 Task: Create Card Influencer Outreach Campaign in Board Task Management to Workspace Brand Strategy. Create Card Strategic Planning Review in Board Customer Success Management to Workspace Brand Strategy. Create Card Affiliate Marketing Campaign in Board Sales Funnel Optimization and Management to Workspace Brand Strategy
Action: Mouse moved to (113, 307)
Screenshot: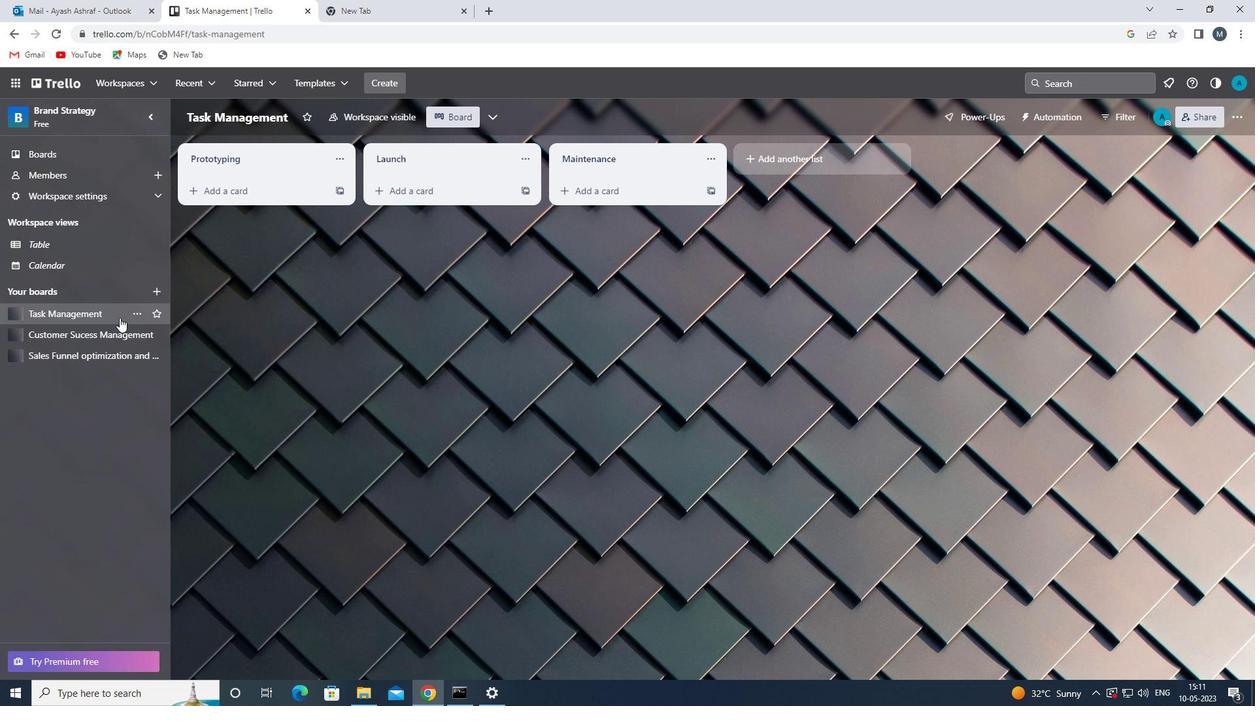 
Action: Mouse pressed left at (113, 307)
Screenshot: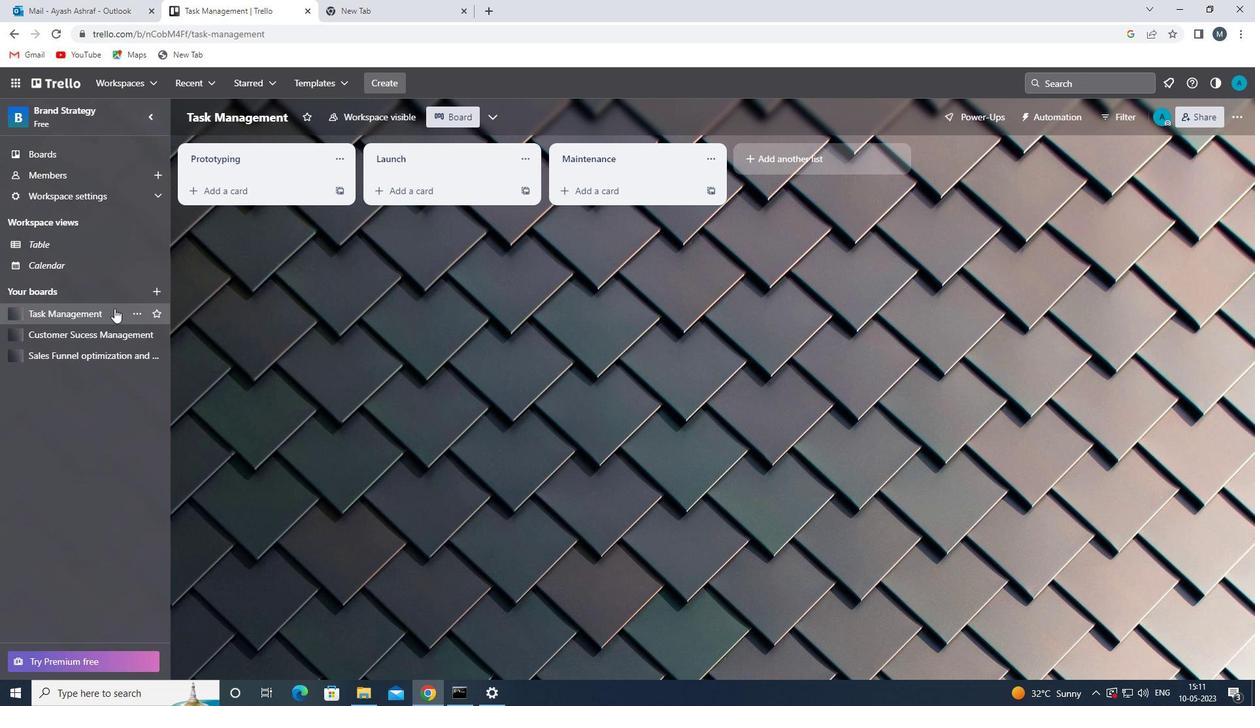 
Action: Mouse moved to (221, 189)
Screenshot: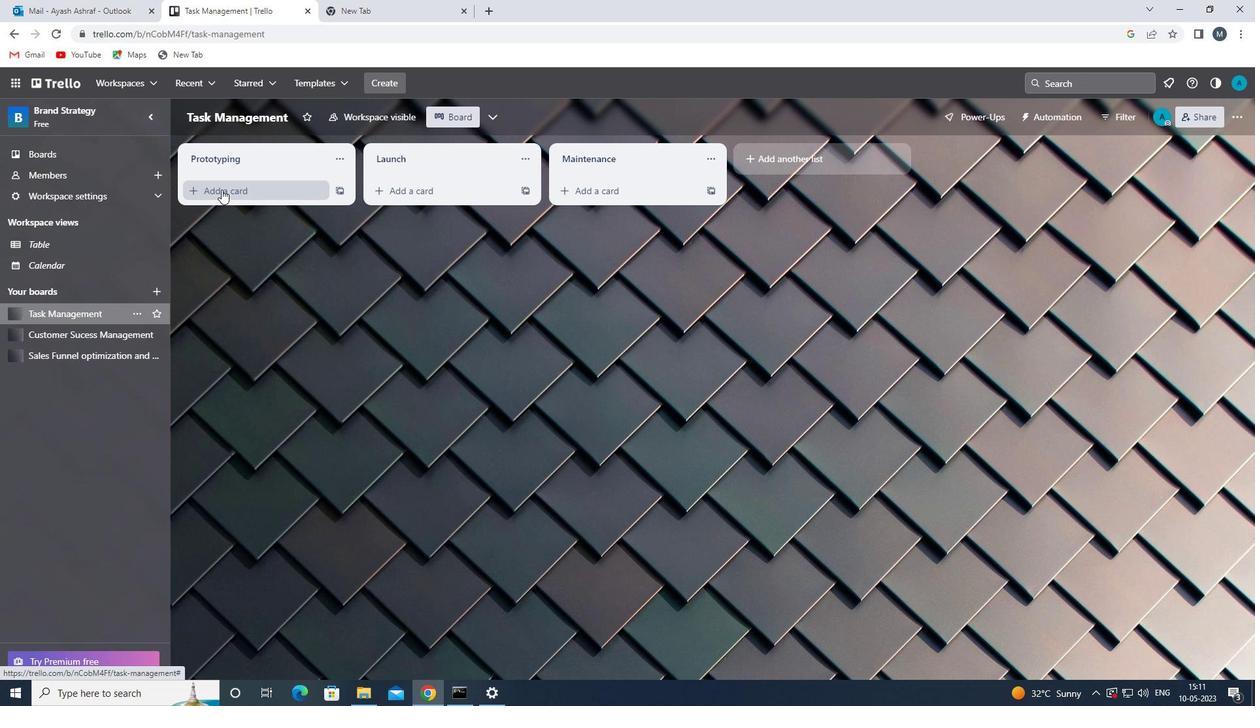 
Action: Mouse pressed left at (221, 189)
Screenshot: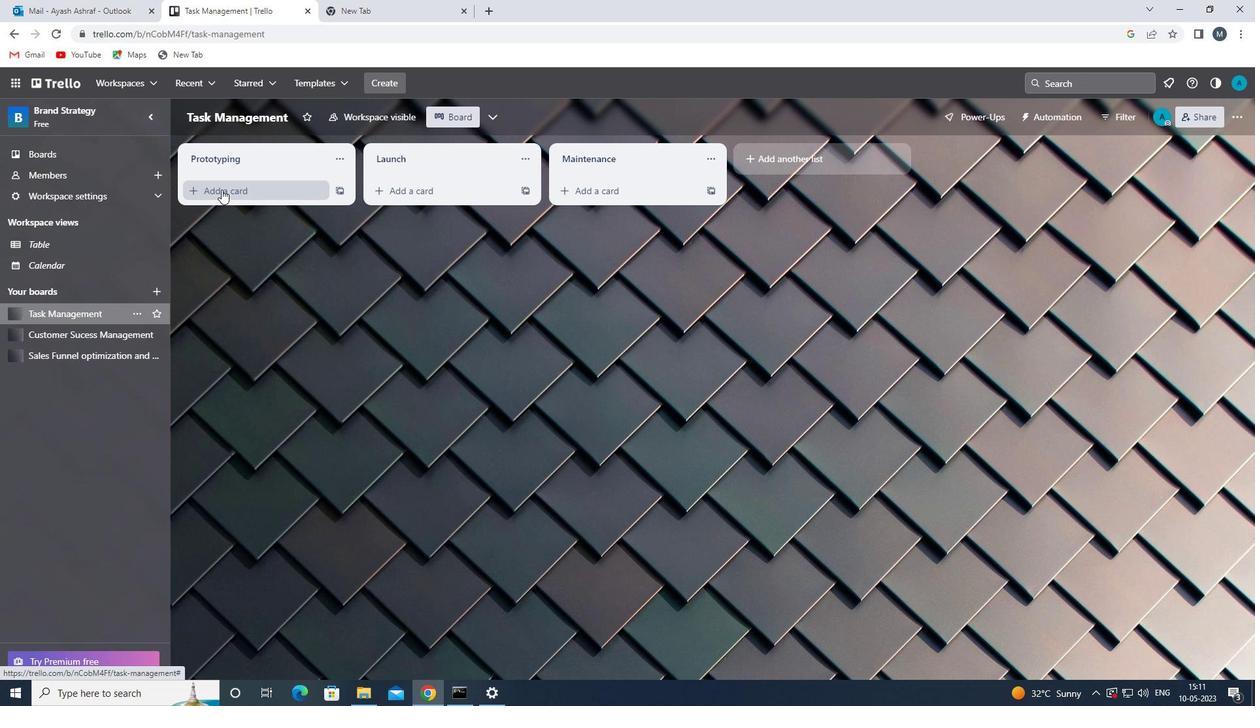 
Action: Mouse moved to (225, 188)
Screenshot: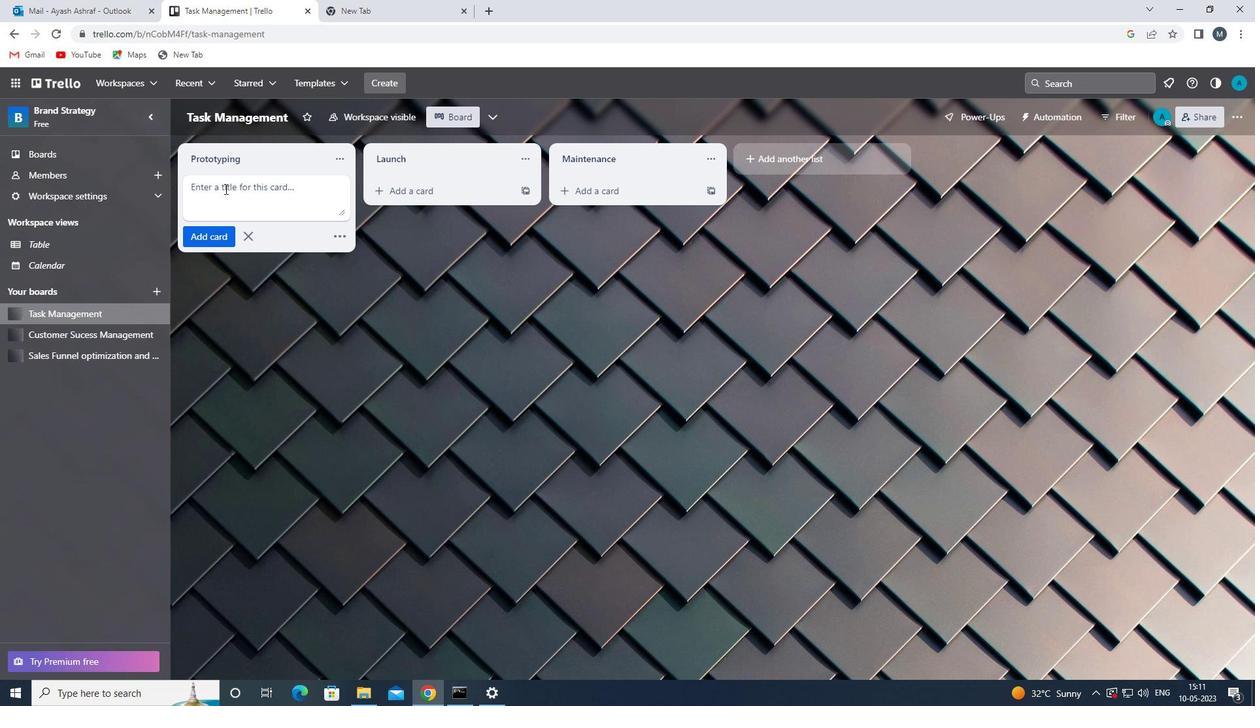 
Action: Key pressed <Key.shift>INFLUENCER<Key.space><Key.shift>OUTREACH<Key.space><Key.shift>CAMPAIGN<Key.backspace><Key.backspace><Key.backspace><Key.backspace><Key.backspace><Key.backspace><Key.backspace><Key.backspace><Key.backspace><Key.space>CAMPAIGN<Key.space>
Screenshot: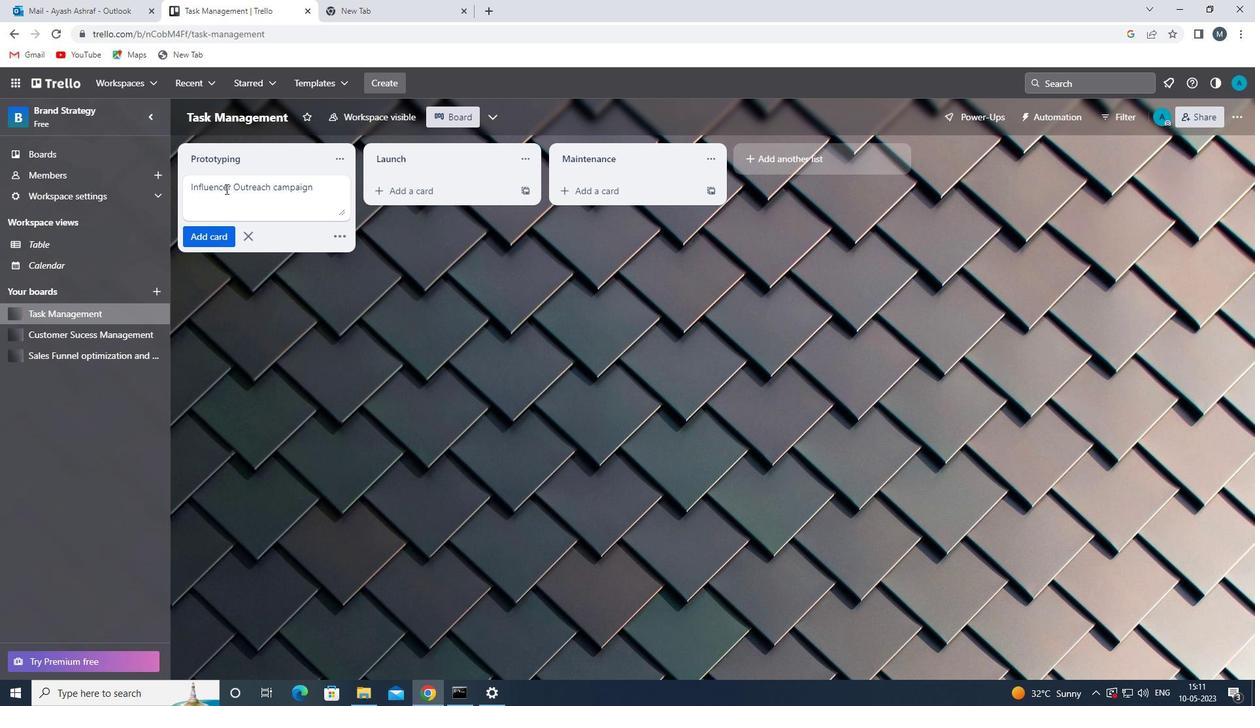
Action: Mouse moved to (215, 238)
Screenshot: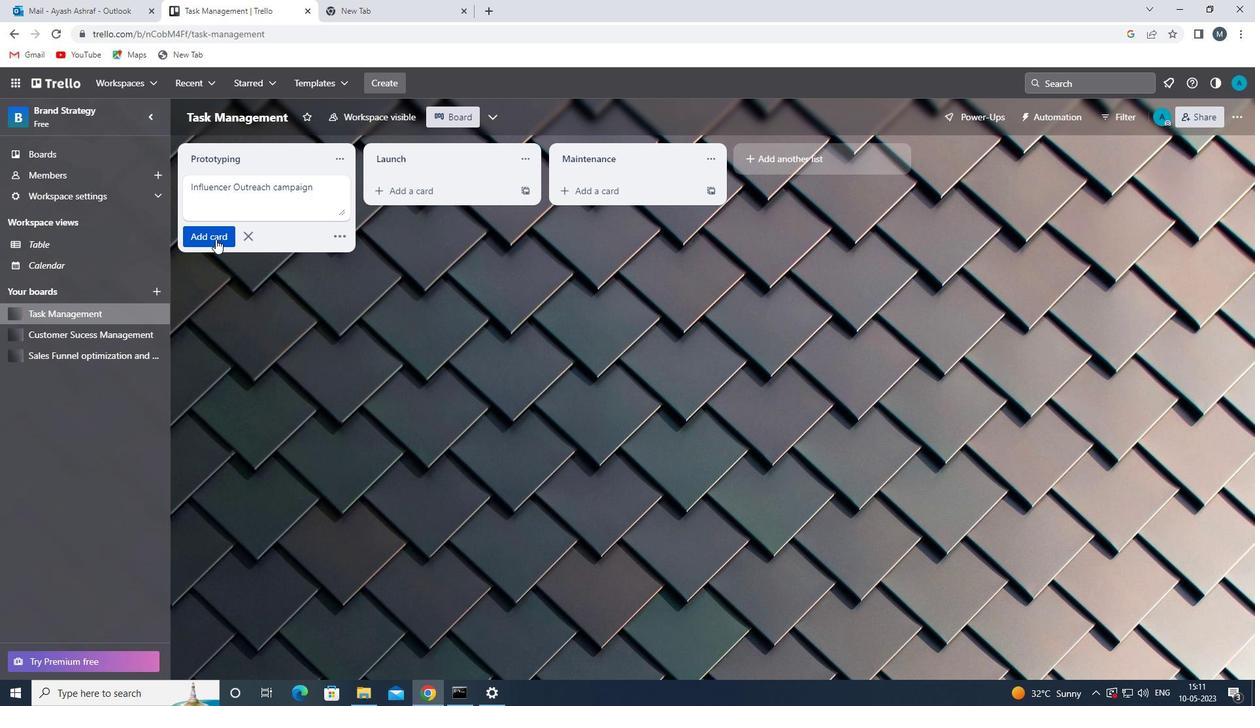 
Action: Mouse pressed left at (215, 238)
Screenshot: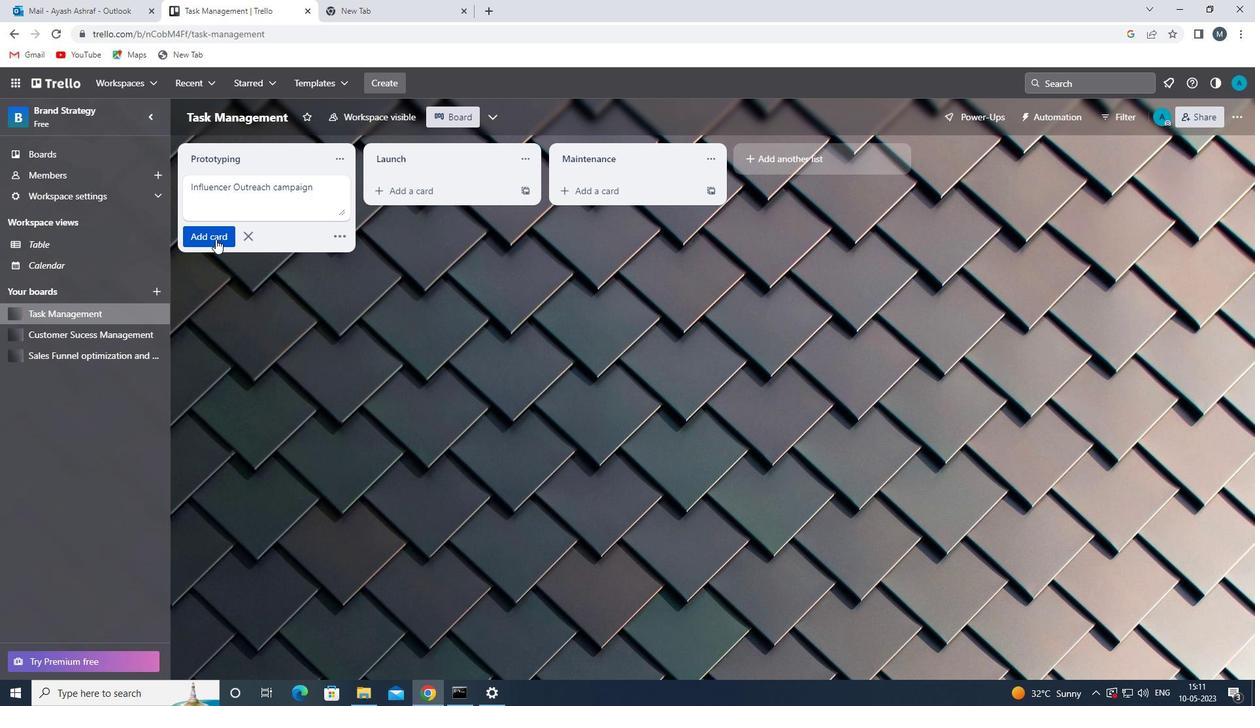 
Action: Mouse moved to (248, 268)
Screenshot: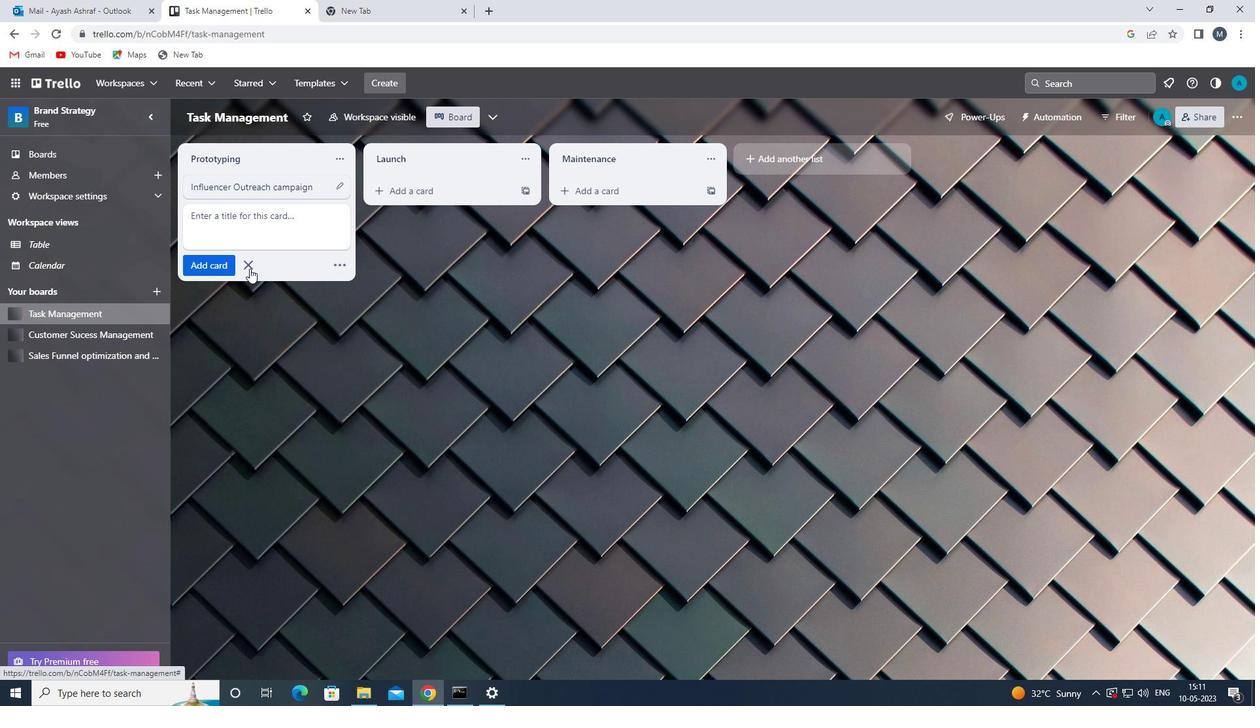 
Action: Mouse pressed left at (248, 268)
Screenshot: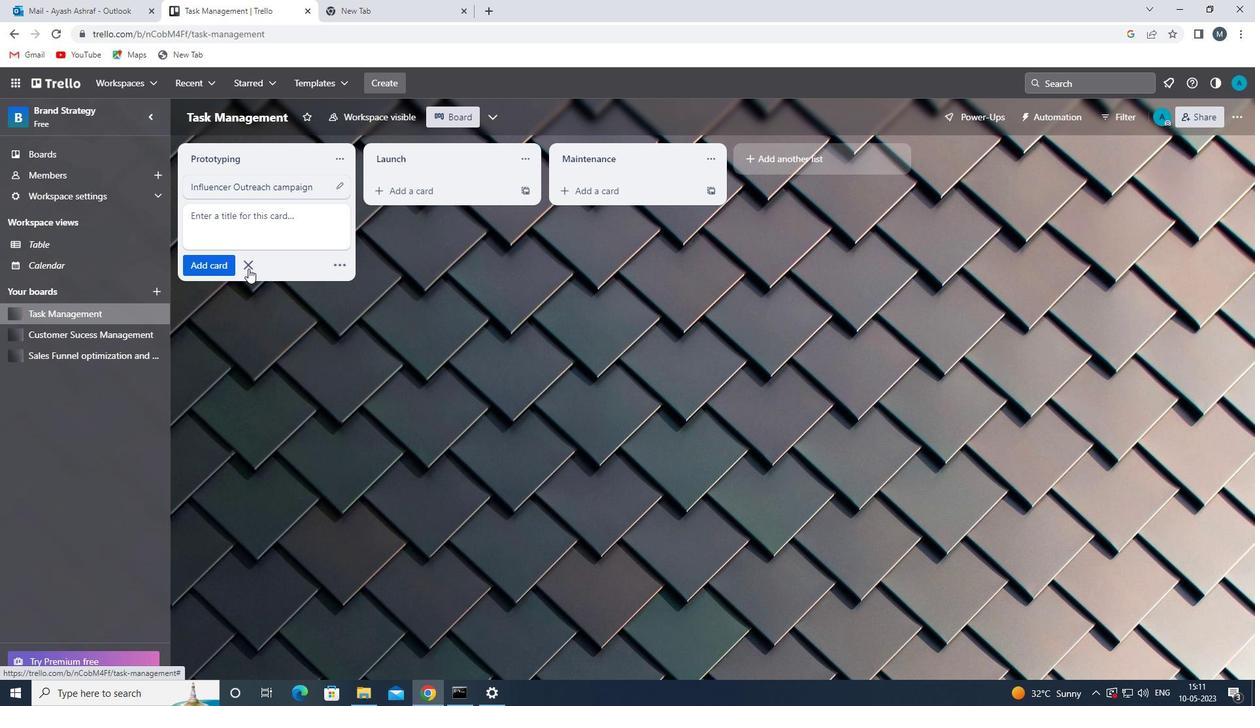 
Action: Mouse moved to (103, 336)
Screenshot: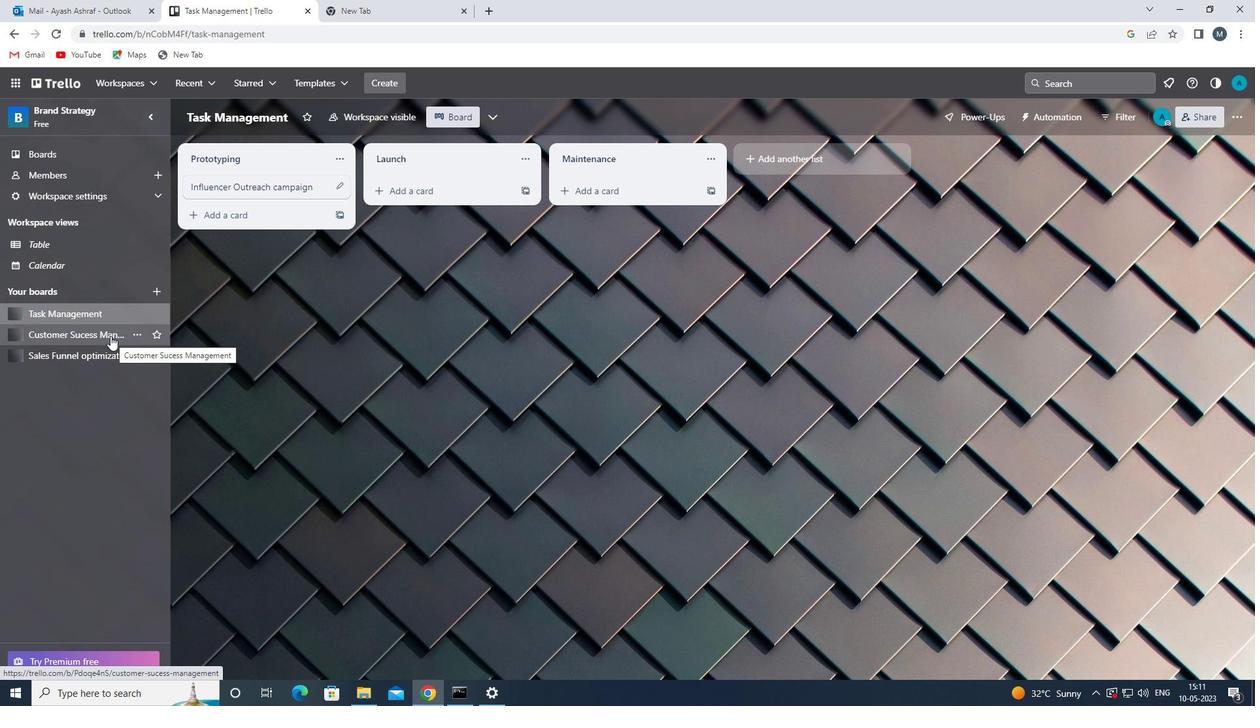 
Action: Mouse pressed left at (103, 336)
Screenshot: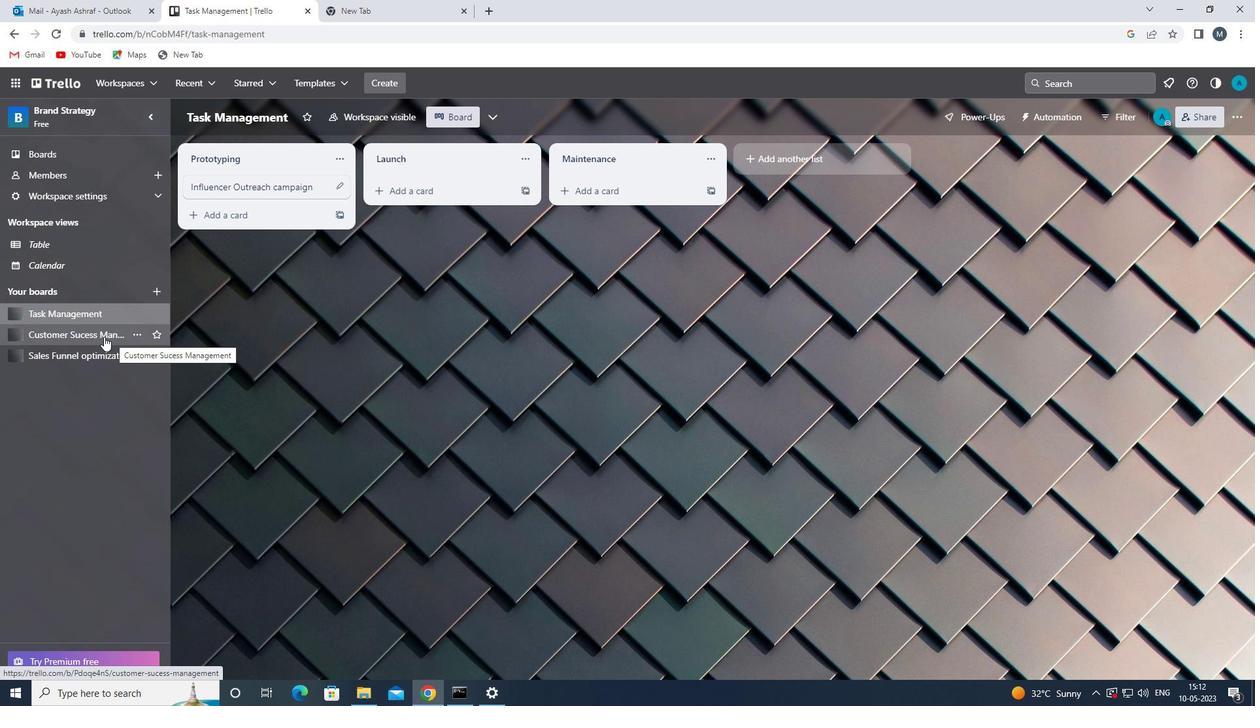 
Action: Mouse moved to (236, 192)
Screenshot: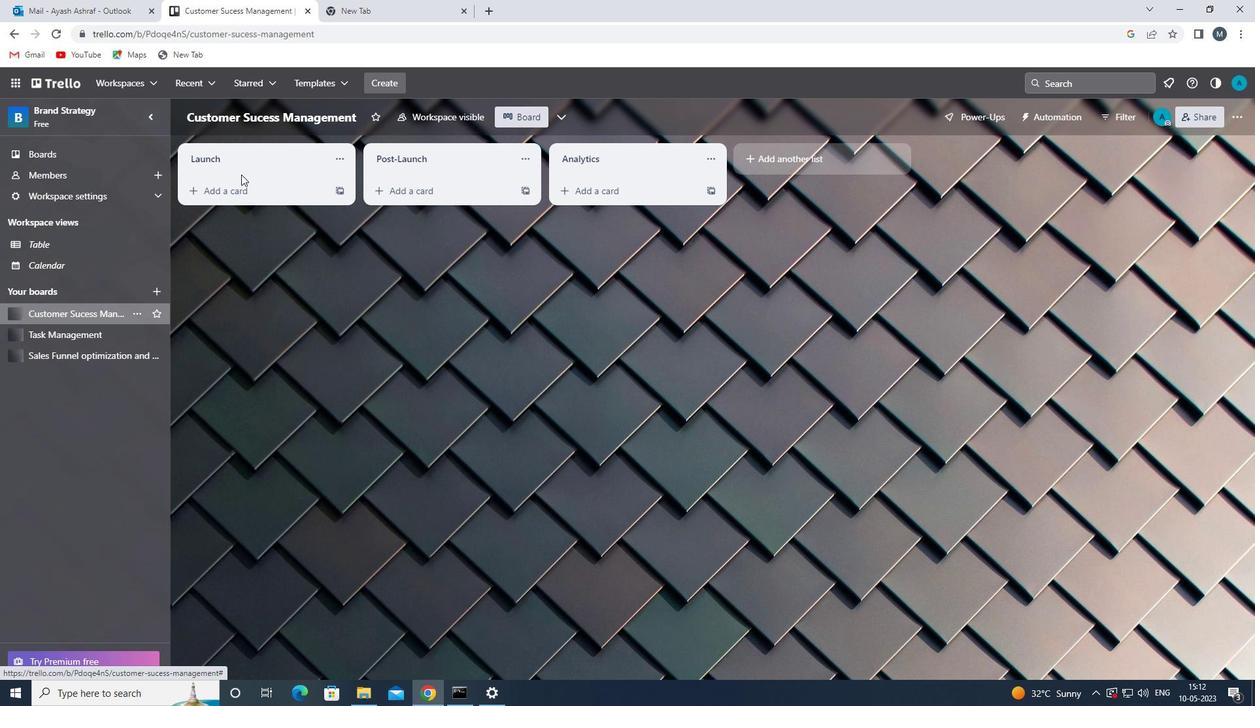 
Action: Mouse pressed left at (236, 192)
Screenshot: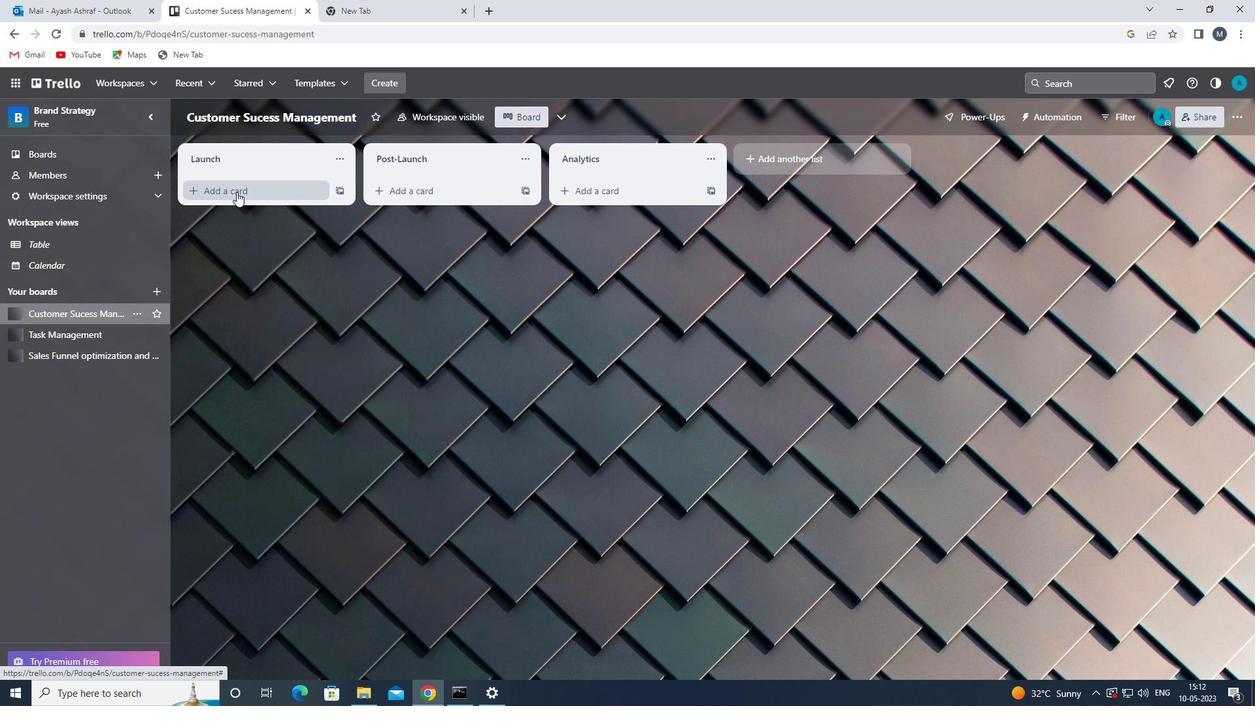 
Action: Mouse moved to (233, 202)
Screenshot: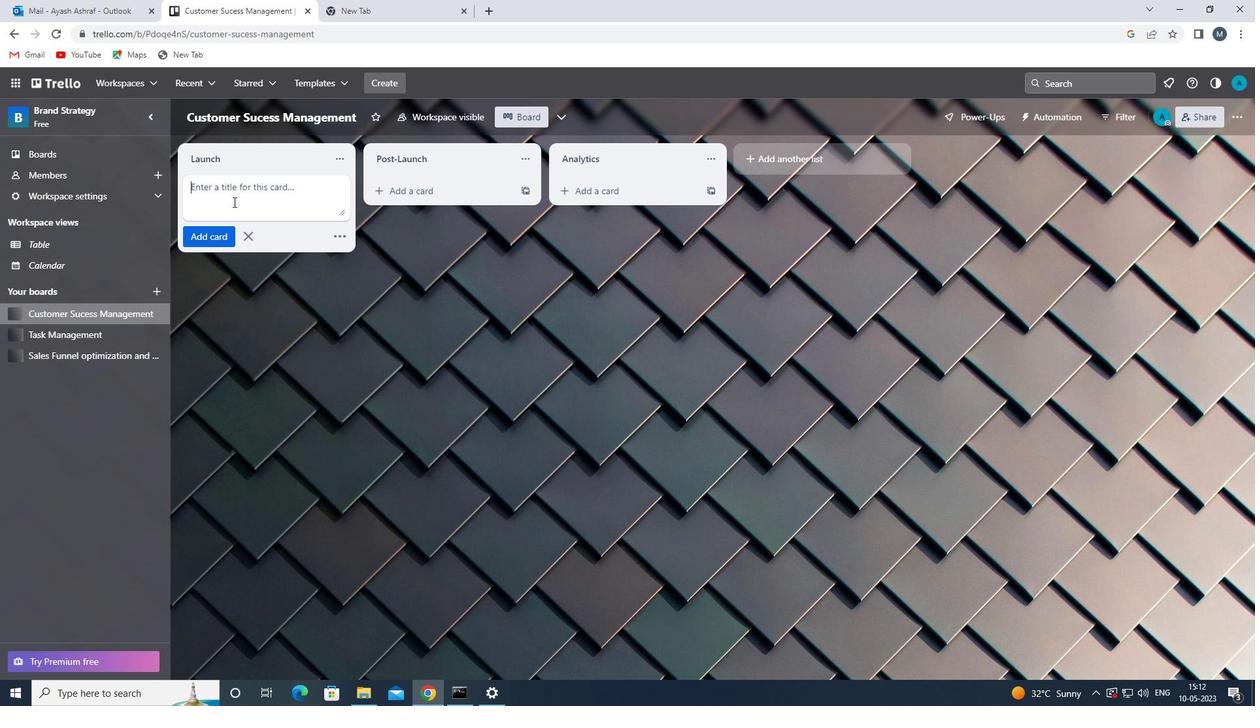 
Action: Mouse pressed left at (233, 202)
Screenshot: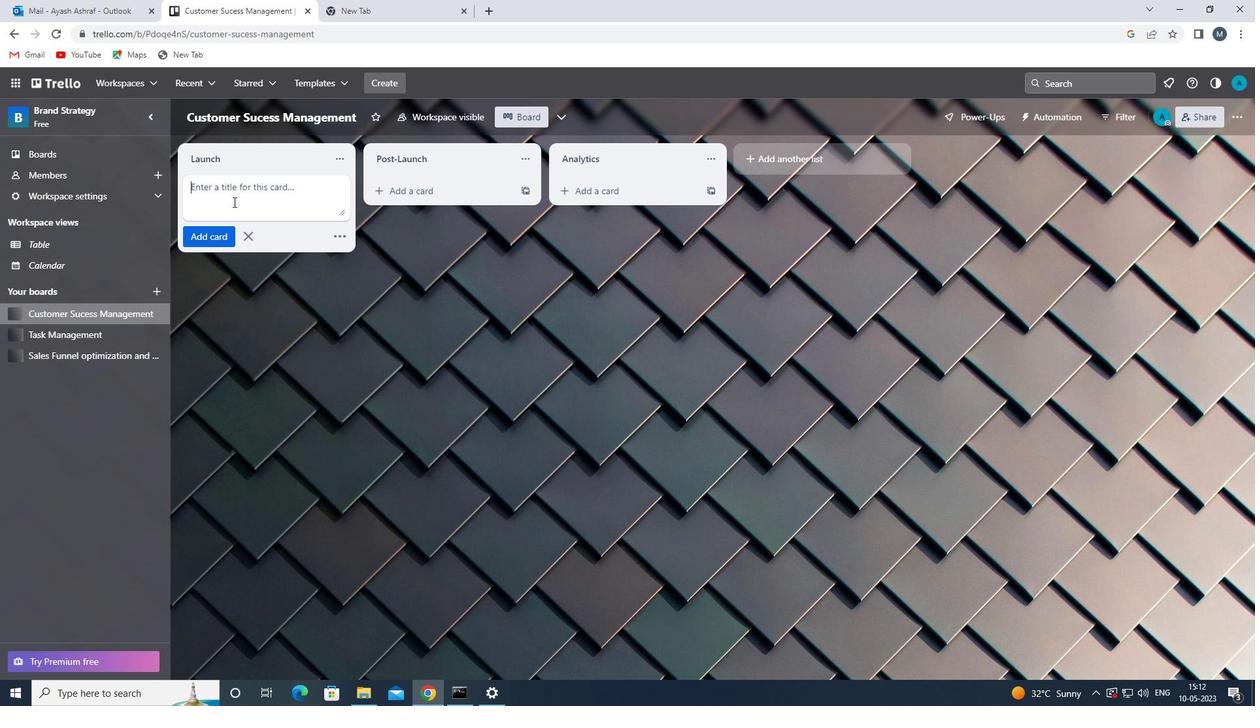 
Action: Mouse moved to (233, 202)
Screenshot: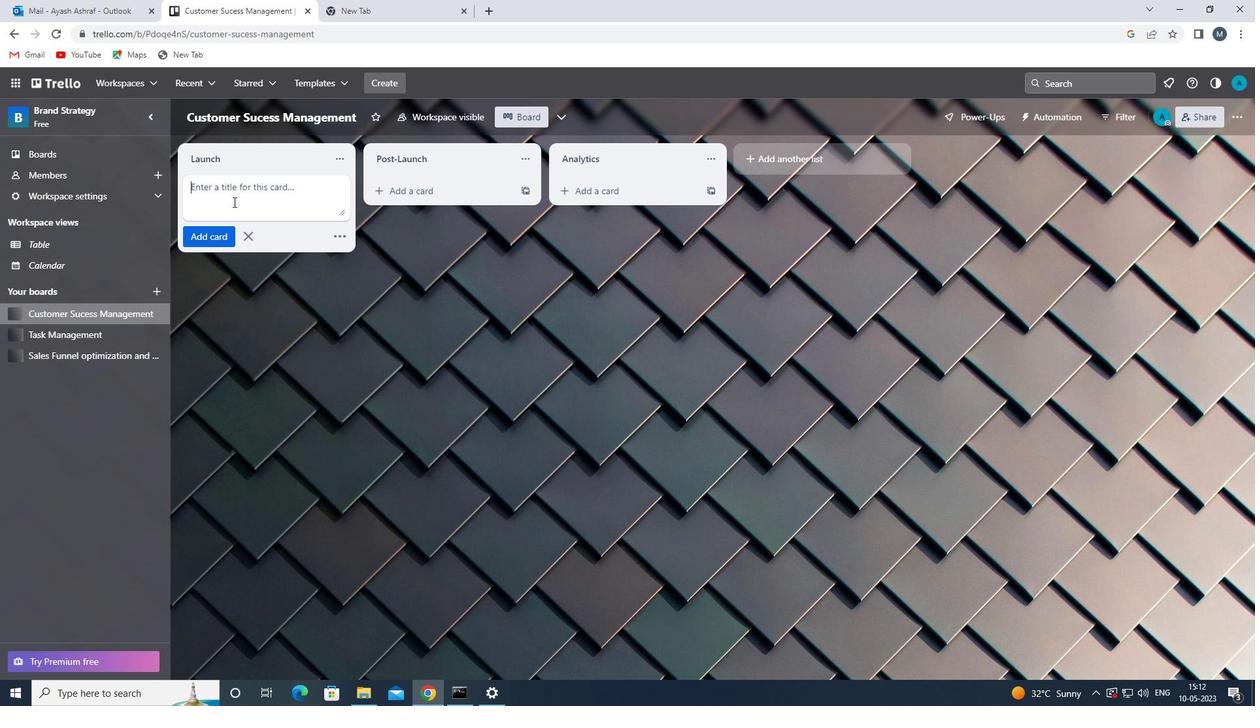 
Action: Key pressed <Key.shift>STRATEGIC<Key.space>PLANNING<Key.space><Key.shift>REVIEW
Screenshot: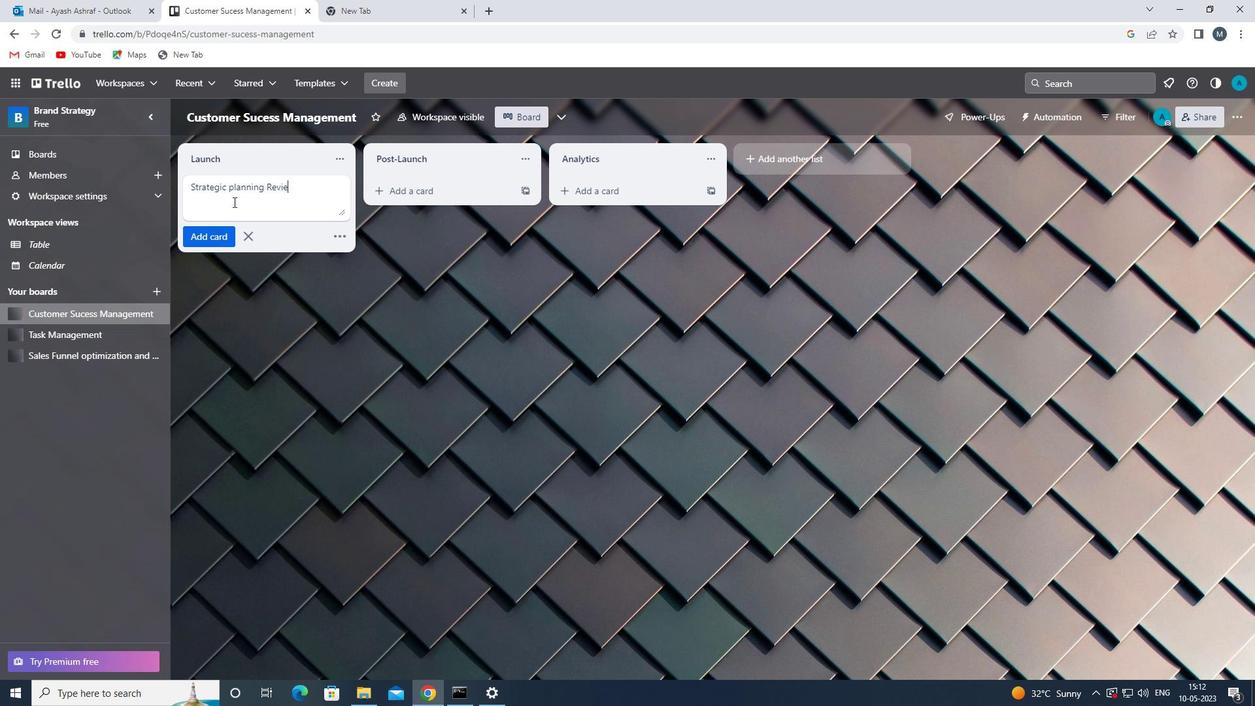 
Action: Mouse moved to (220, 240)
Screenshot: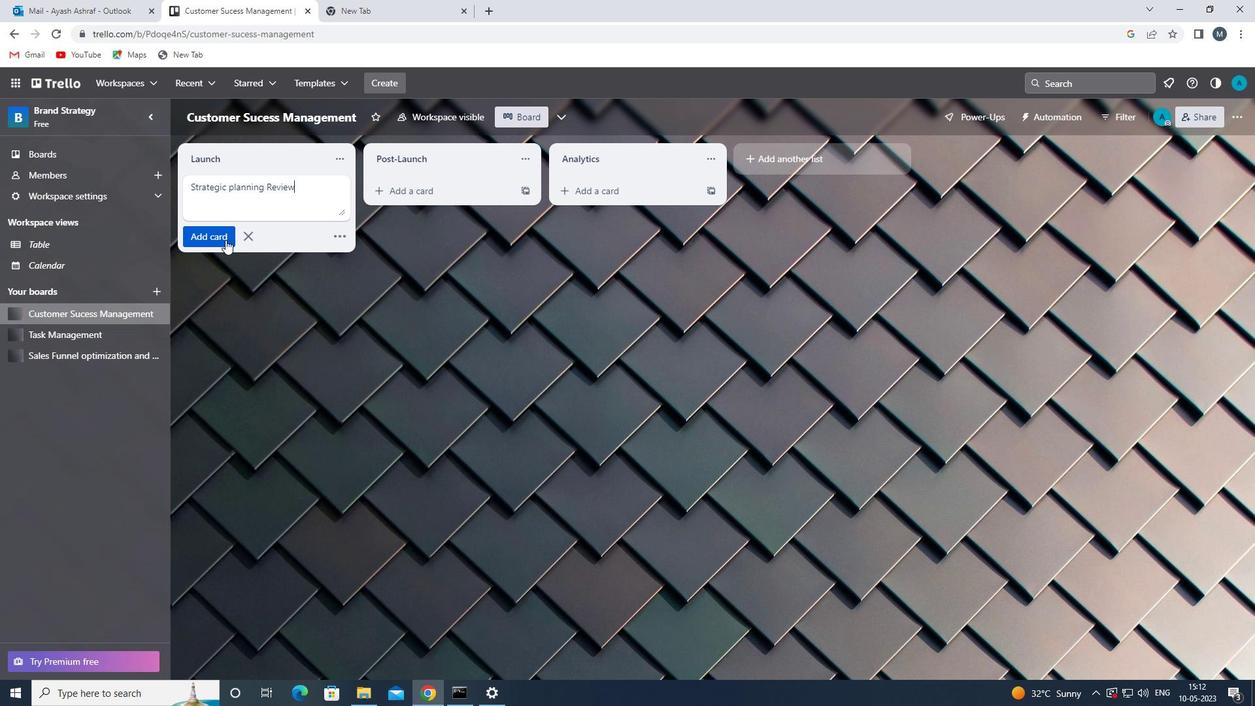 
Action: Mouse pressed left at (220, 240)
Screenshot: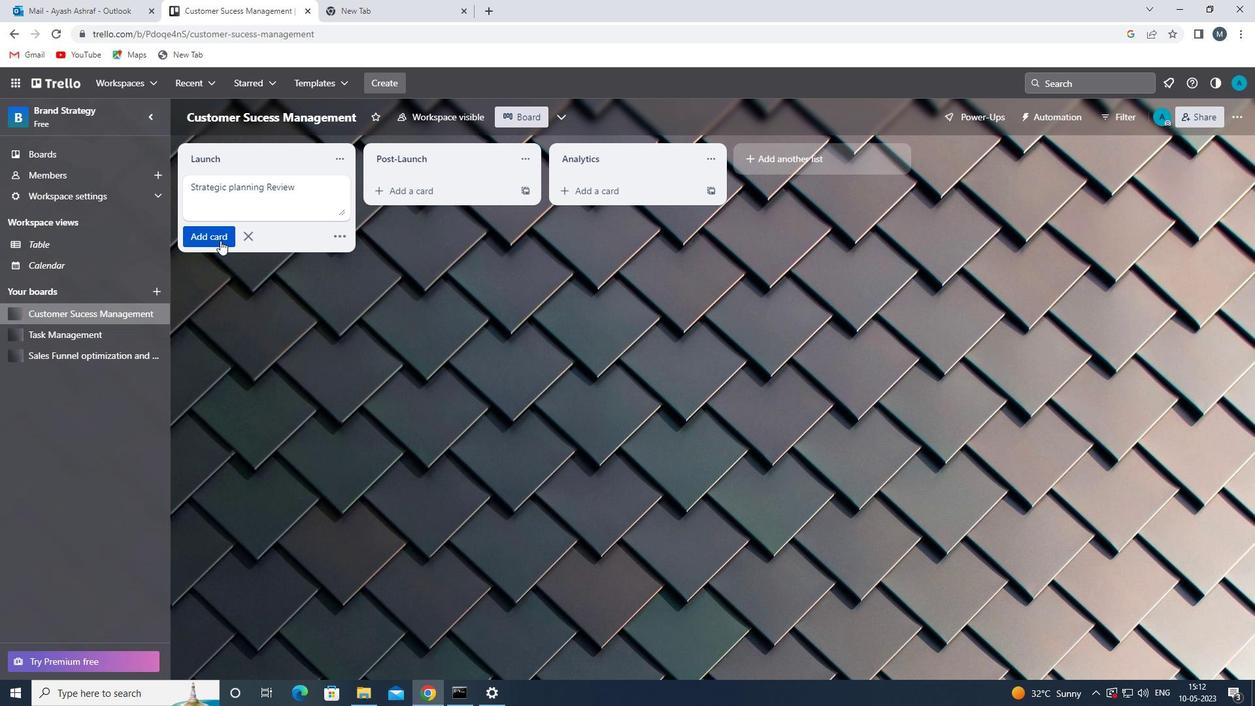 
Action: Mouse moved to (245, 264)
Screenshot: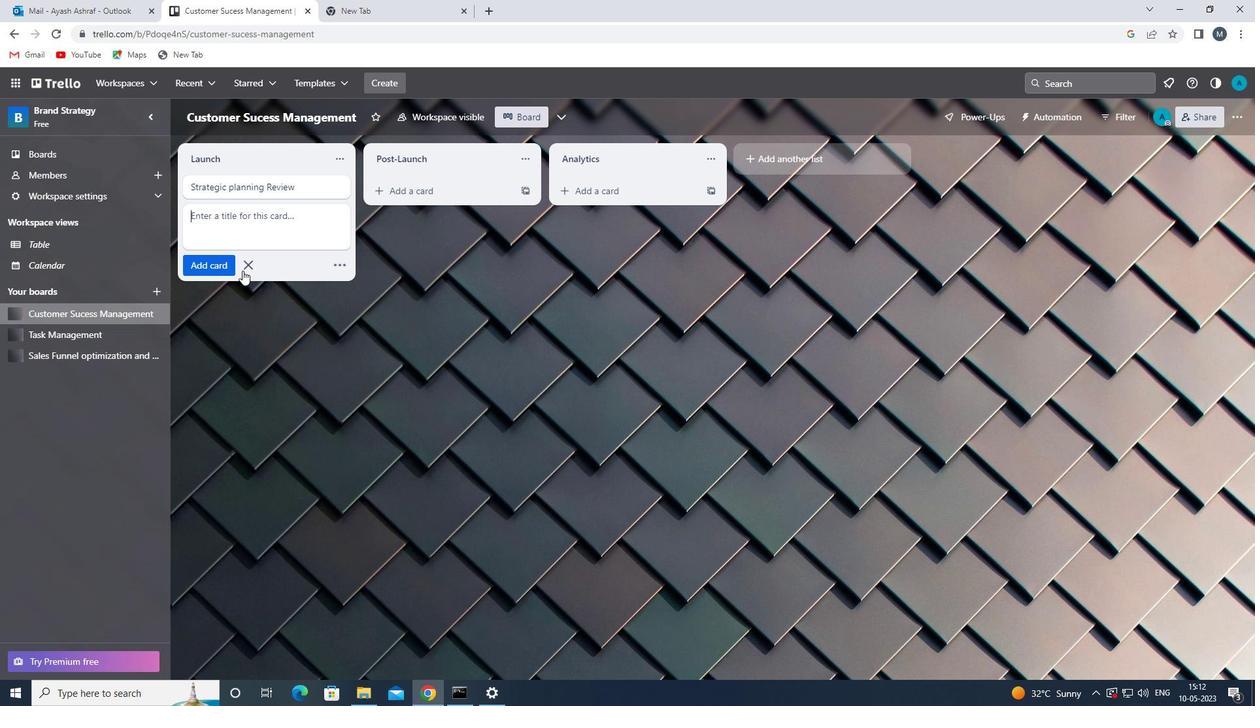 
Action: Mouse pressed left at (245, 264)
Screenshot: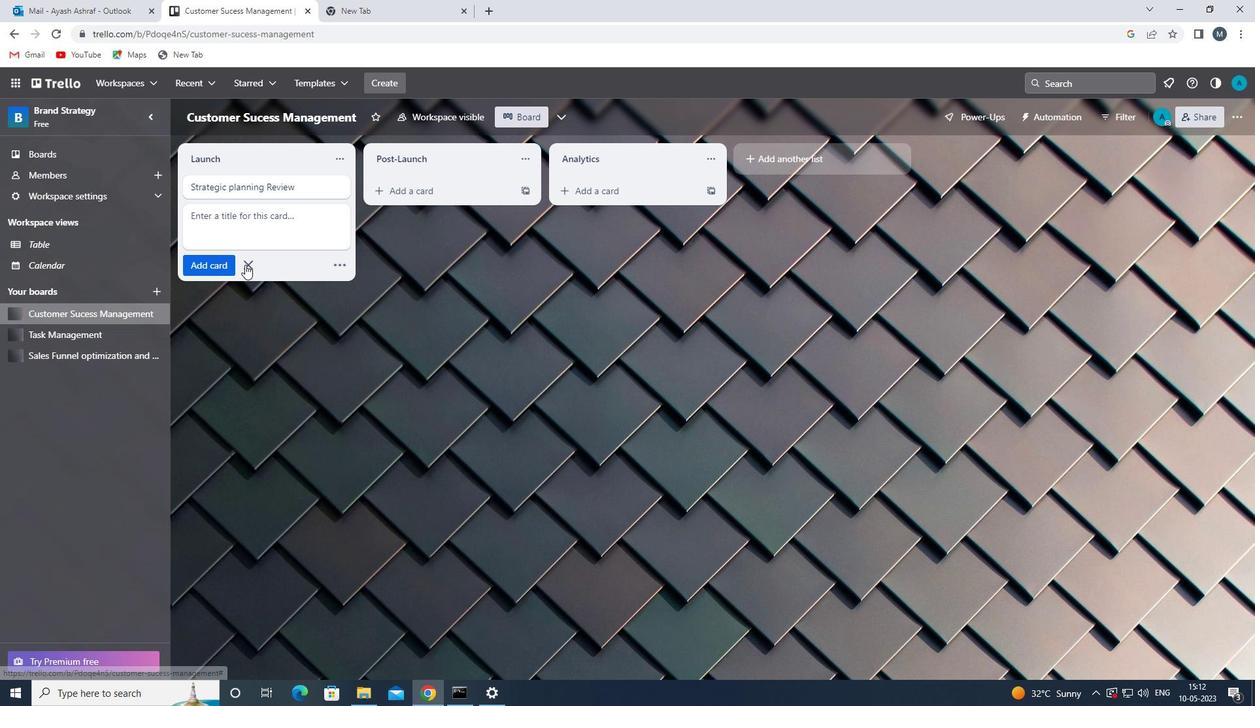 
Action: Mouse moved to (109, 351)
Screenshot: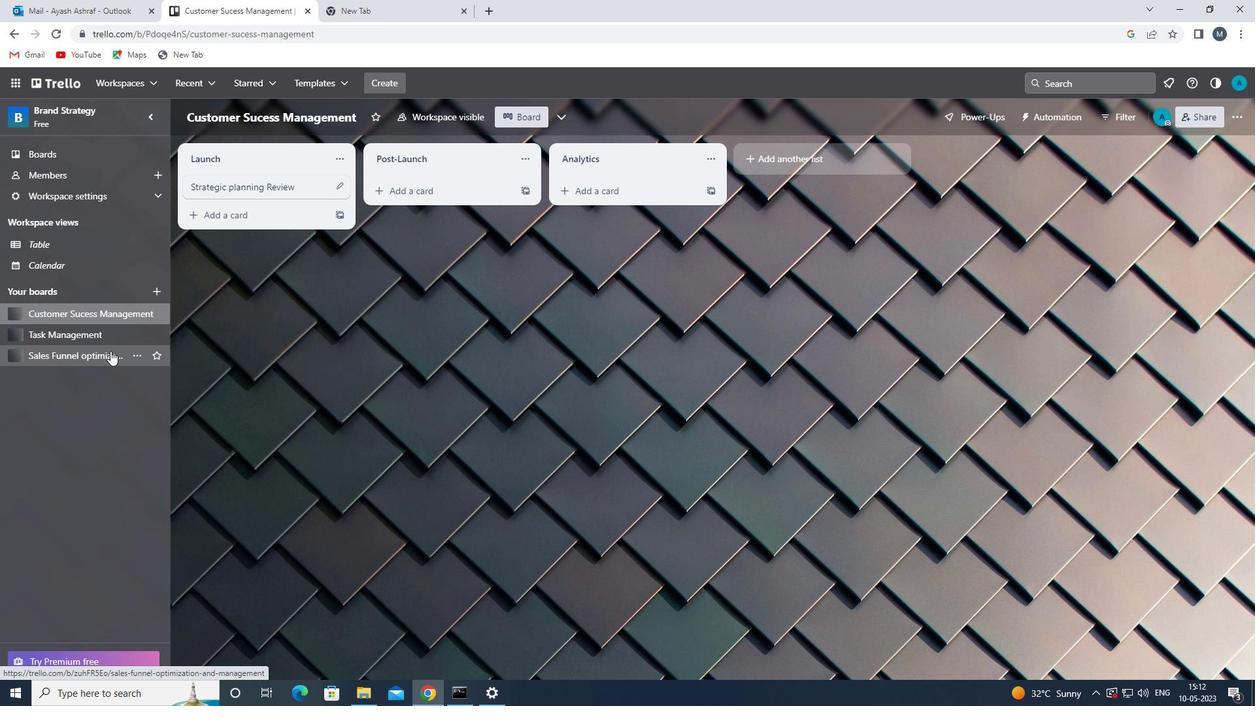 
Action: Mouse pressed left at (109, 351)
Screenshot: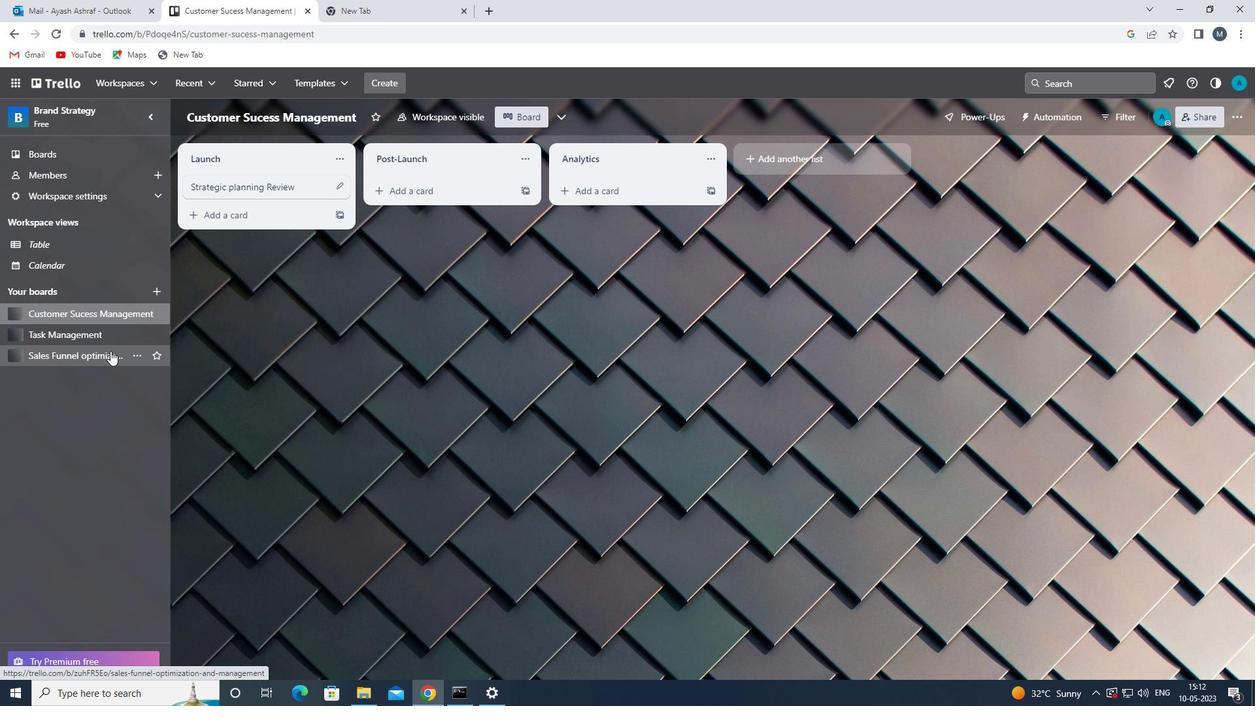 
Action: Mouse moved to (251, 198)
Screenshot: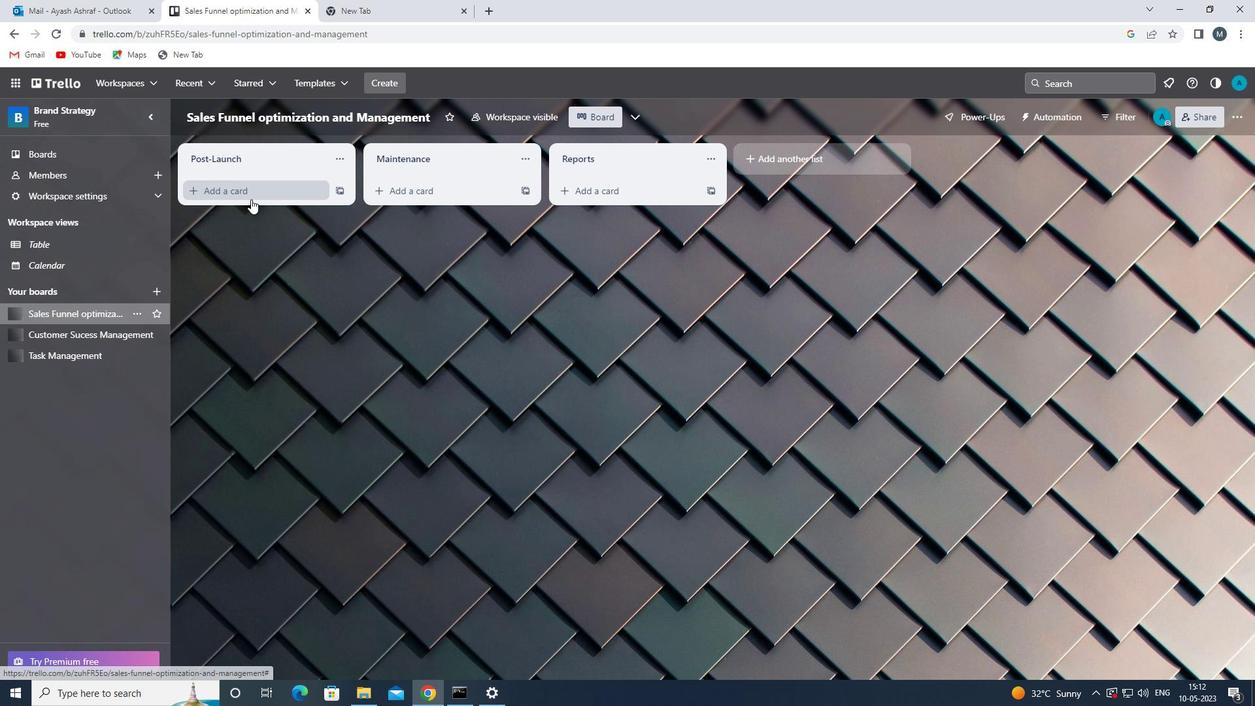 
Action: Mouse pressed left at (251, 198)
Screenshot: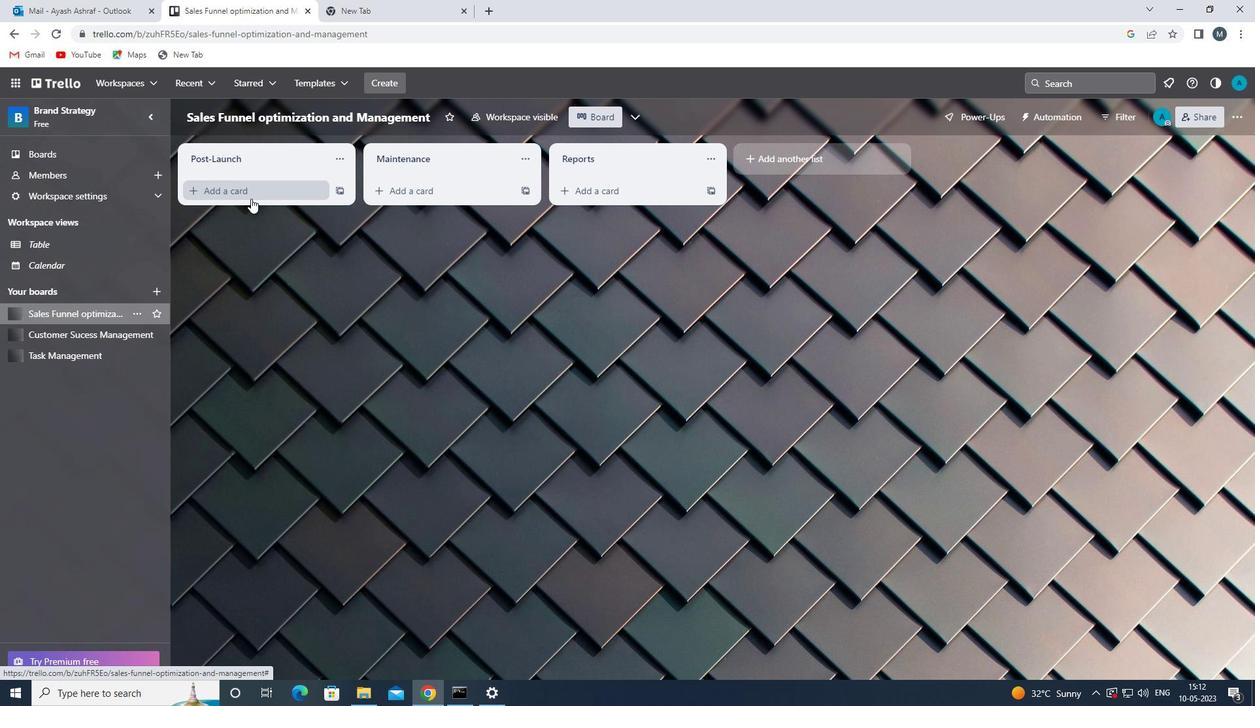 
Action: Mouse moved to (251, 194)
Screenshot: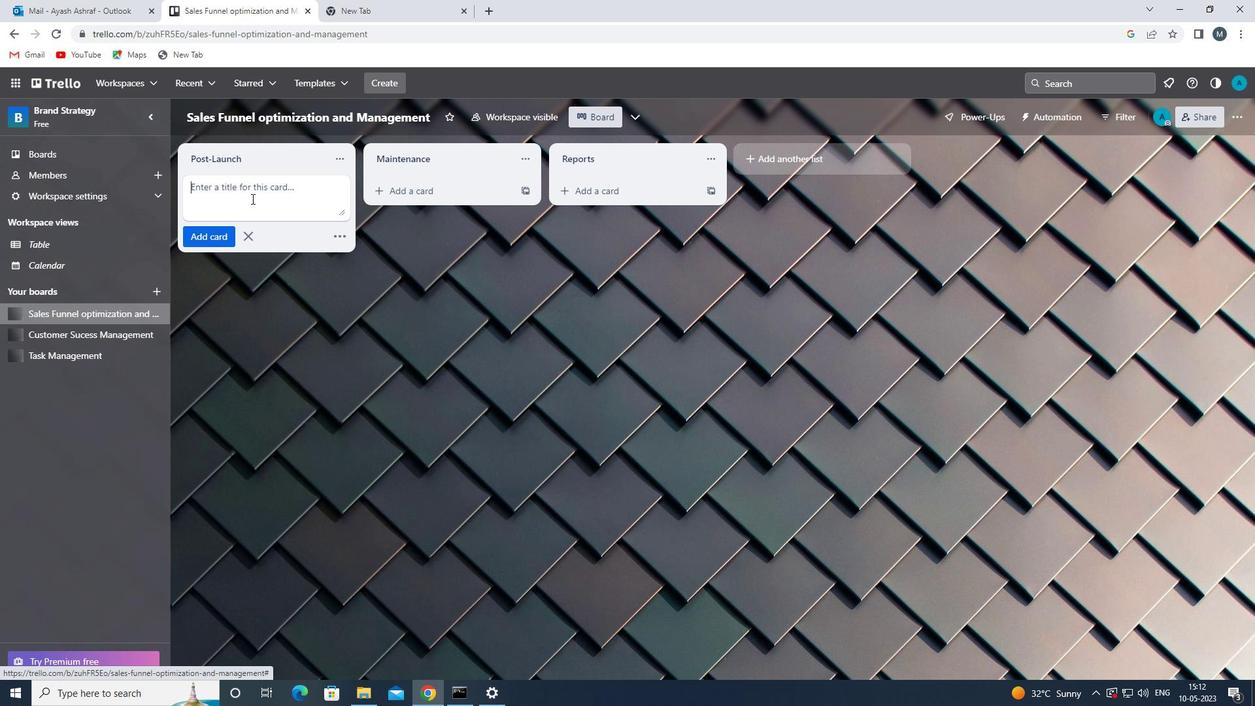 
Action: Key pressed <Key.shift>SALES<Key.space>FUNNEL<Key.space><Key.backspace><Key.backspace><Key.backspace><Key.backspace><Key.backspace><Key.backspace><Key.backspace><Key.backspace><Key.backspace><Key.backspace><Key.backspace><Key.backspace><Key.backspace><Key.backspace><Key.backspace><Key.shift>AFFILIATE<Key.space><Key.shift>MARKETING<Key.space>CAMPAIGN<Key.space>
Screenshot: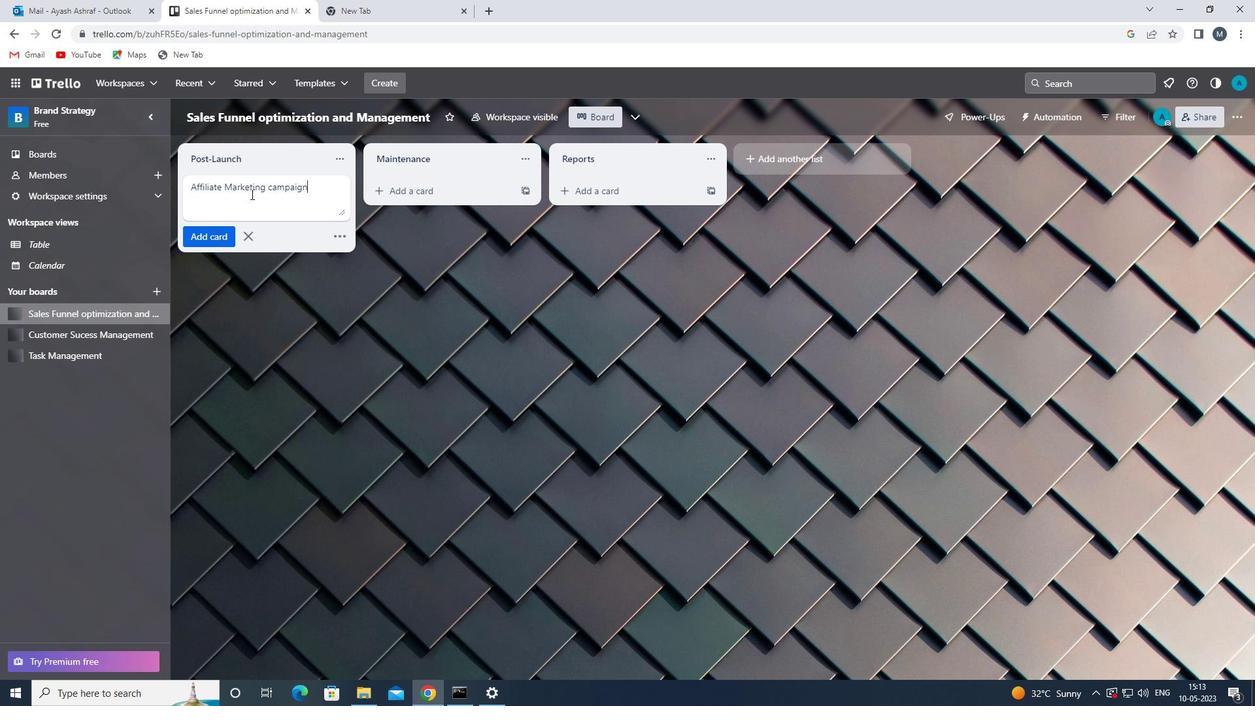 
Action: Mouse moved to (212, 238)
Screenshot: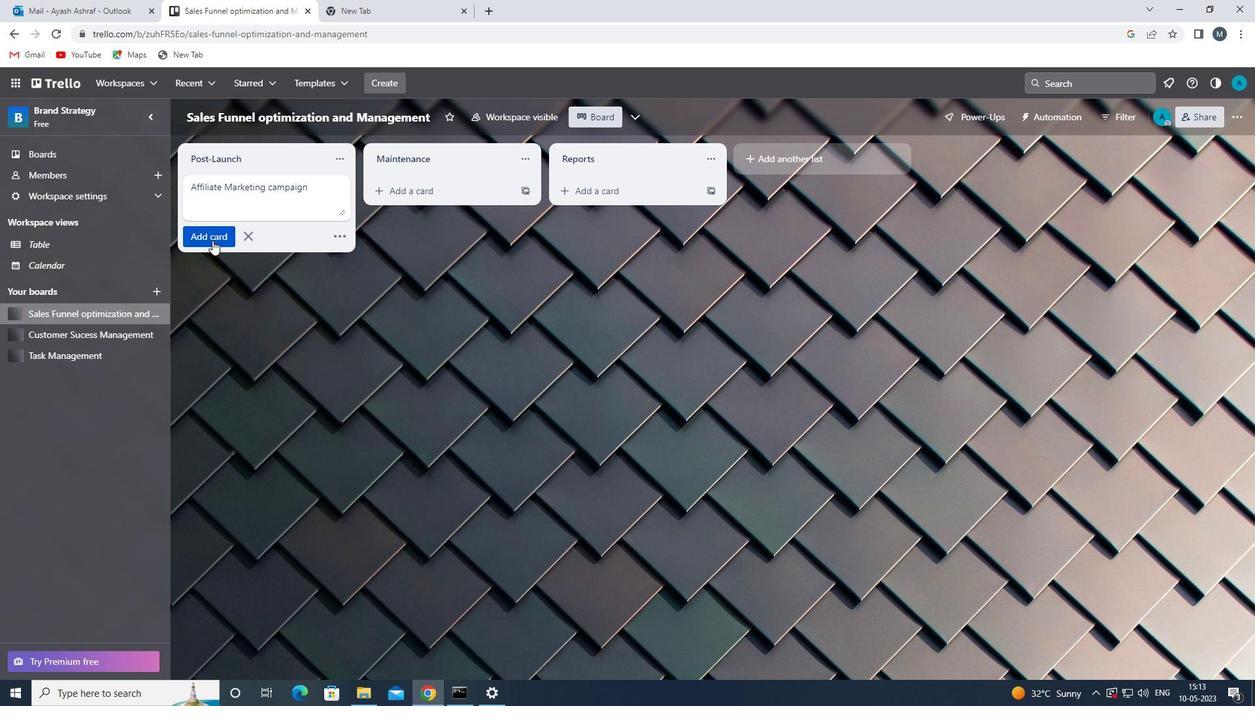 
Action: Mouse pressed left at (212, 238)
Screenshot: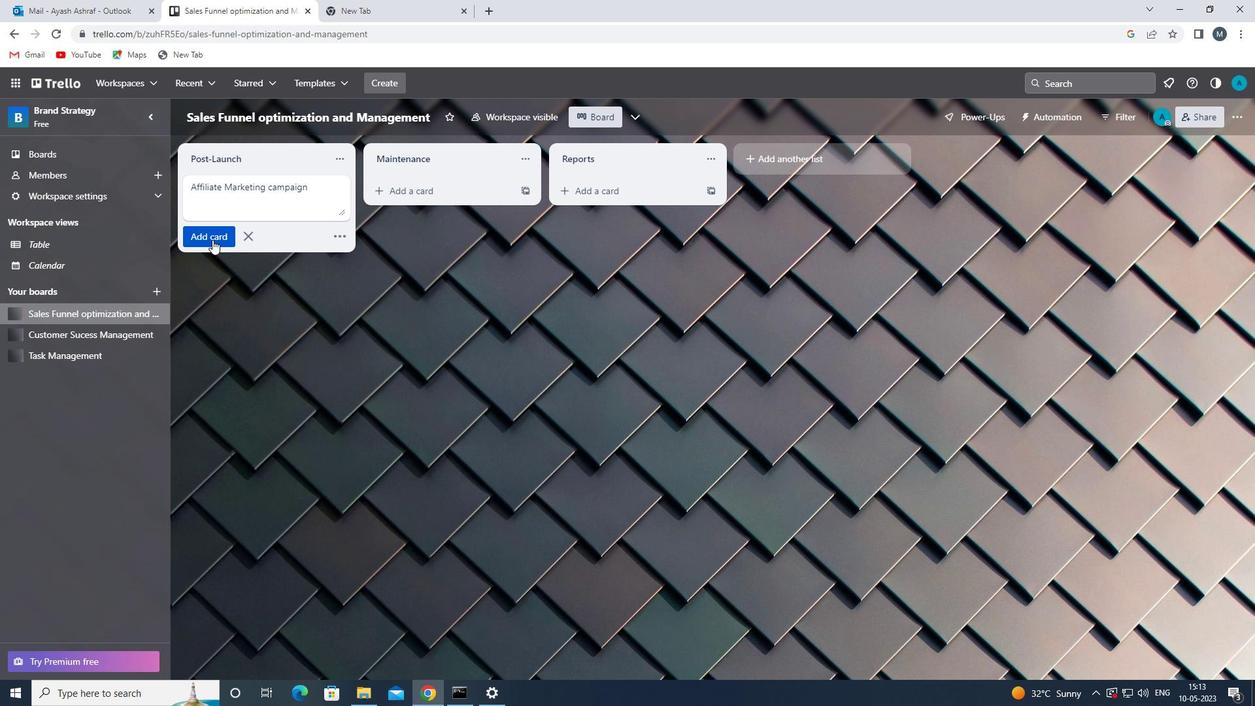 
Action: Mouse moved to (247, 260)
Screenshot: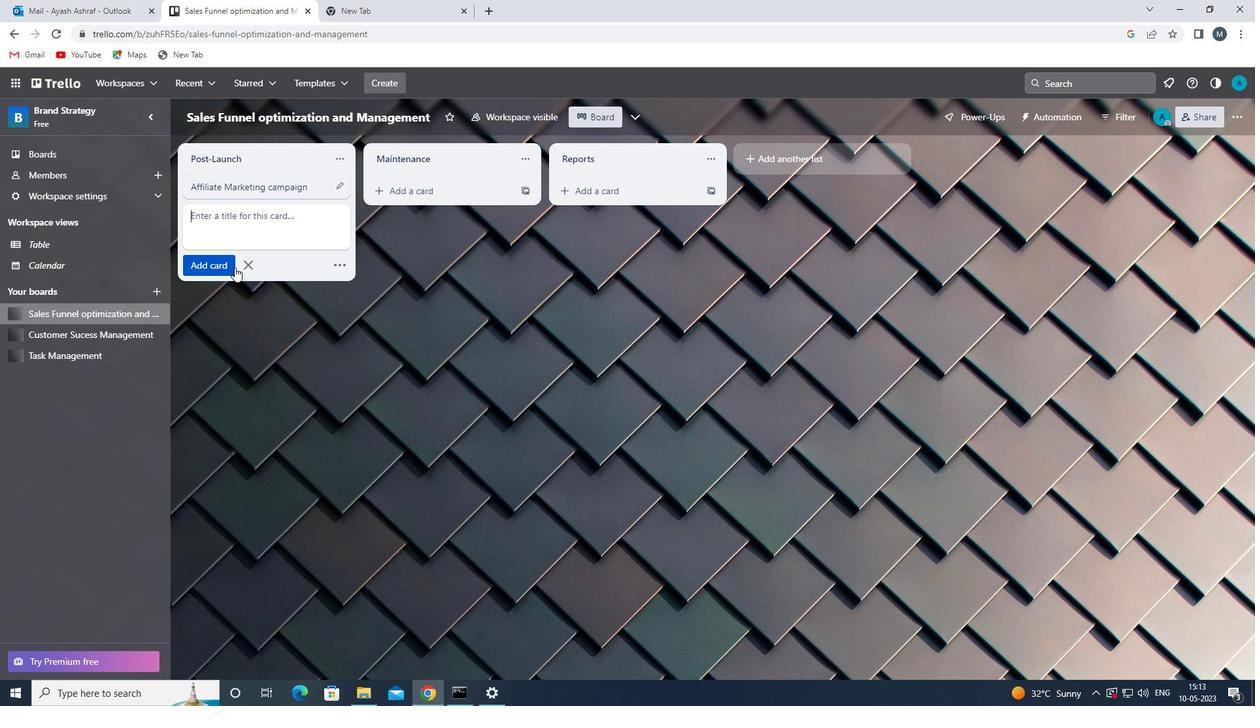 
Action: Mouse pressed left at (247, 260)
Screenshot: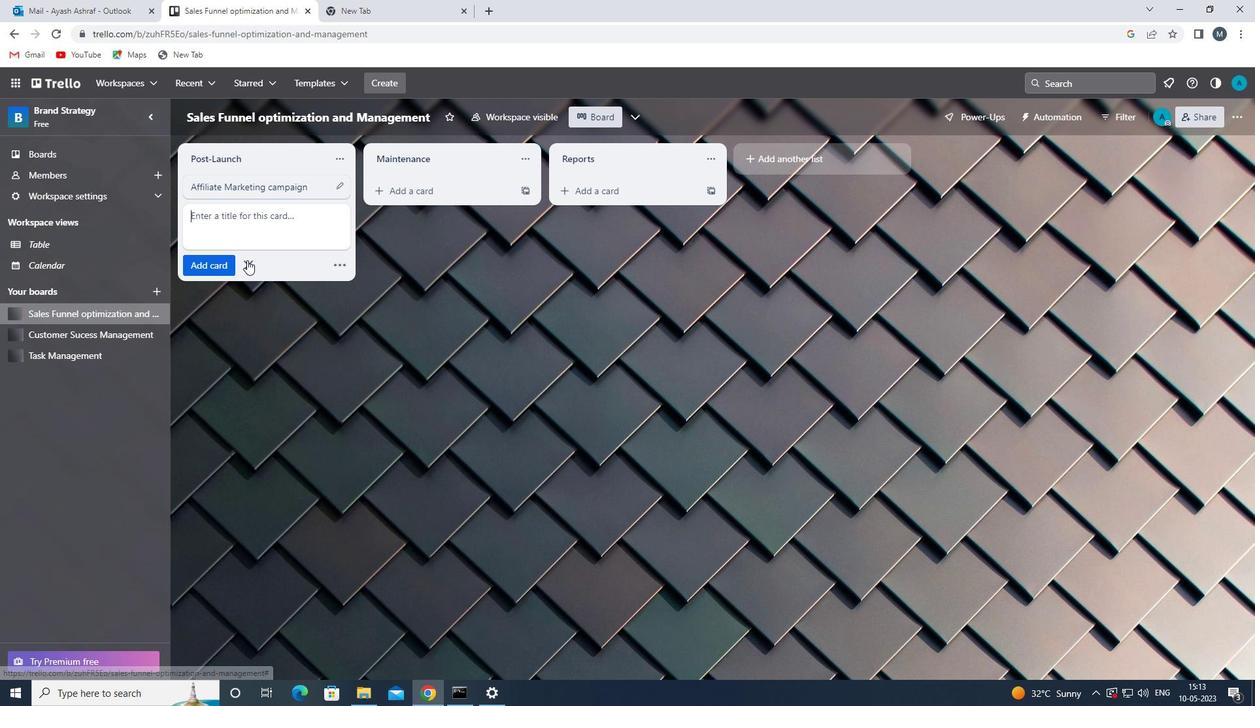 
Action: Mouse moved to (279, 264)
Screenshot: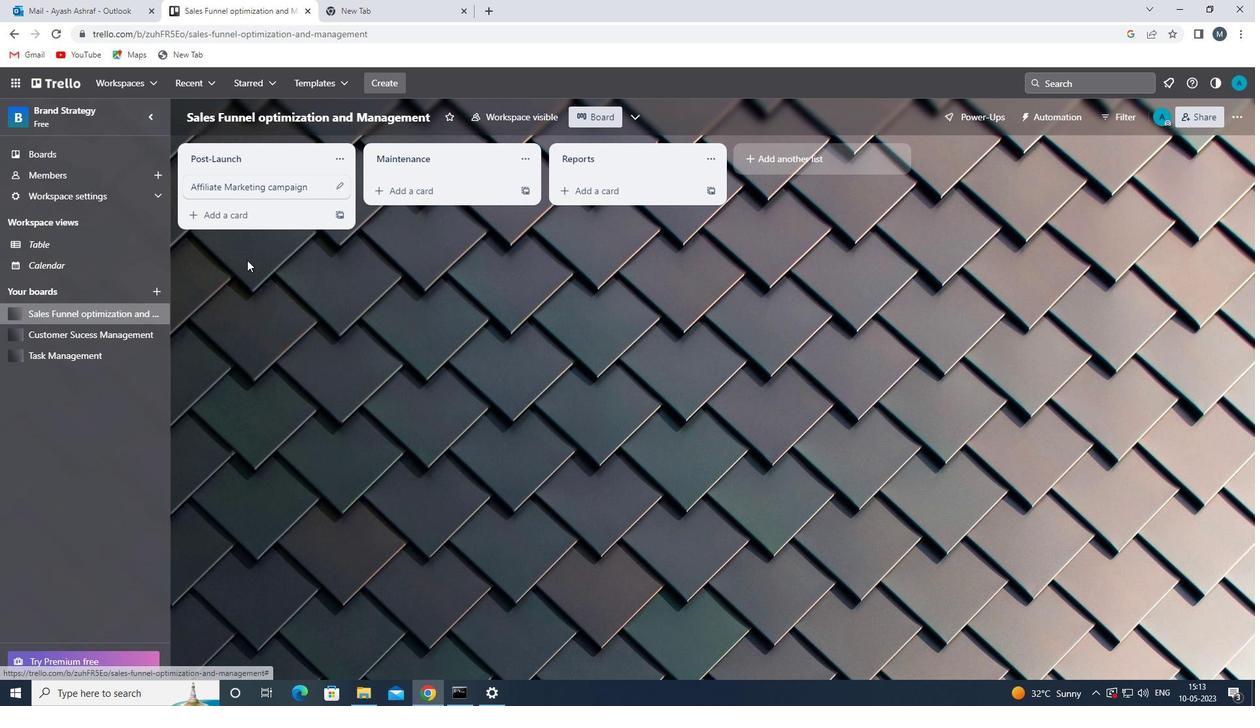 
